 Task: Learn more about a business.
Action: Mouse moved to (747, 99)
Screenshot: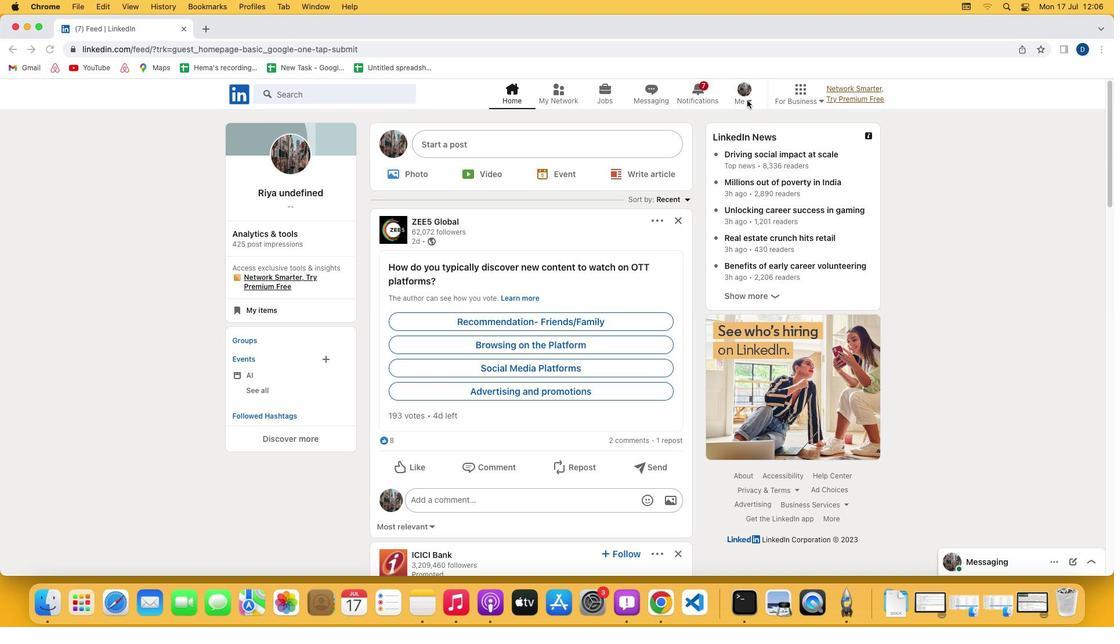 
Action: Mouse pressed left at (747, 99)
Screenshot: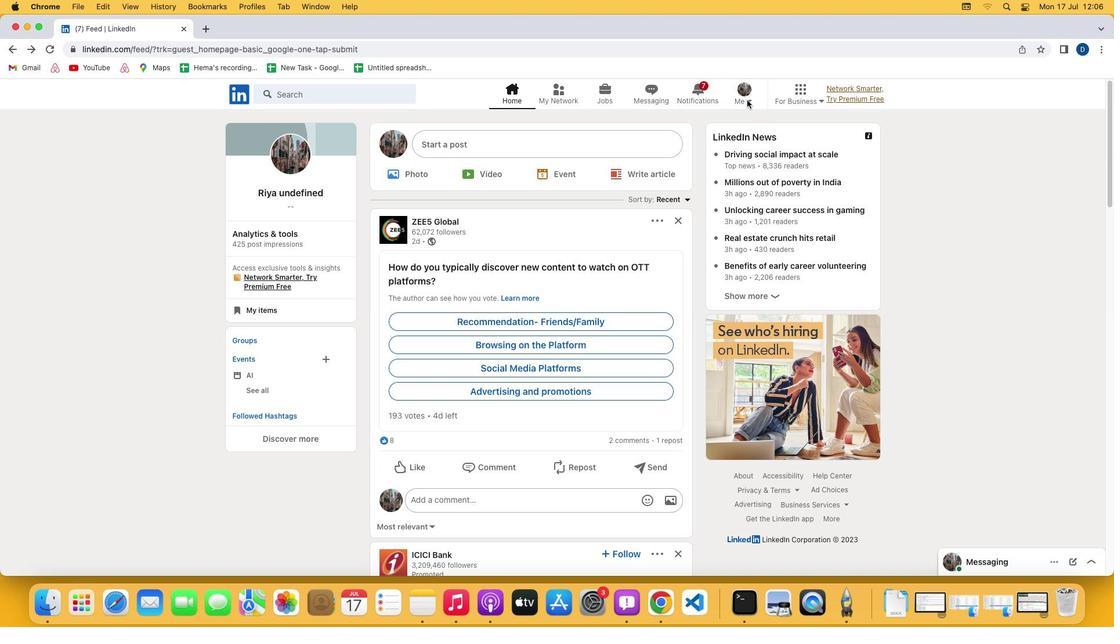 
Action: Mouse moved to (749, 100)
Screenshot: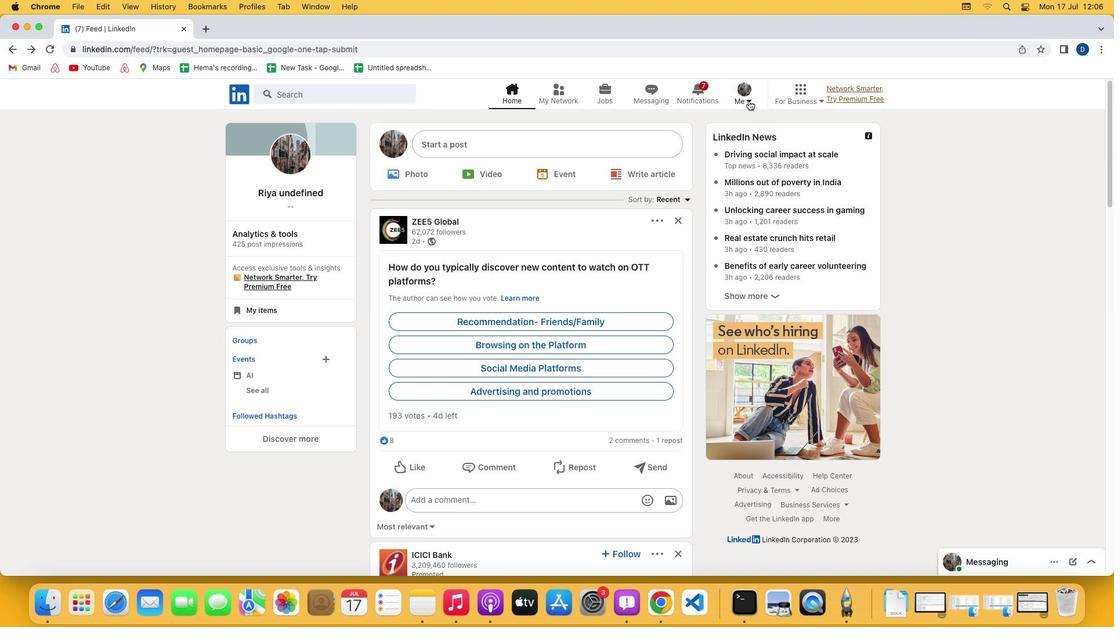 
Action: Mouse pressed left at (749, 100)
Screenshot: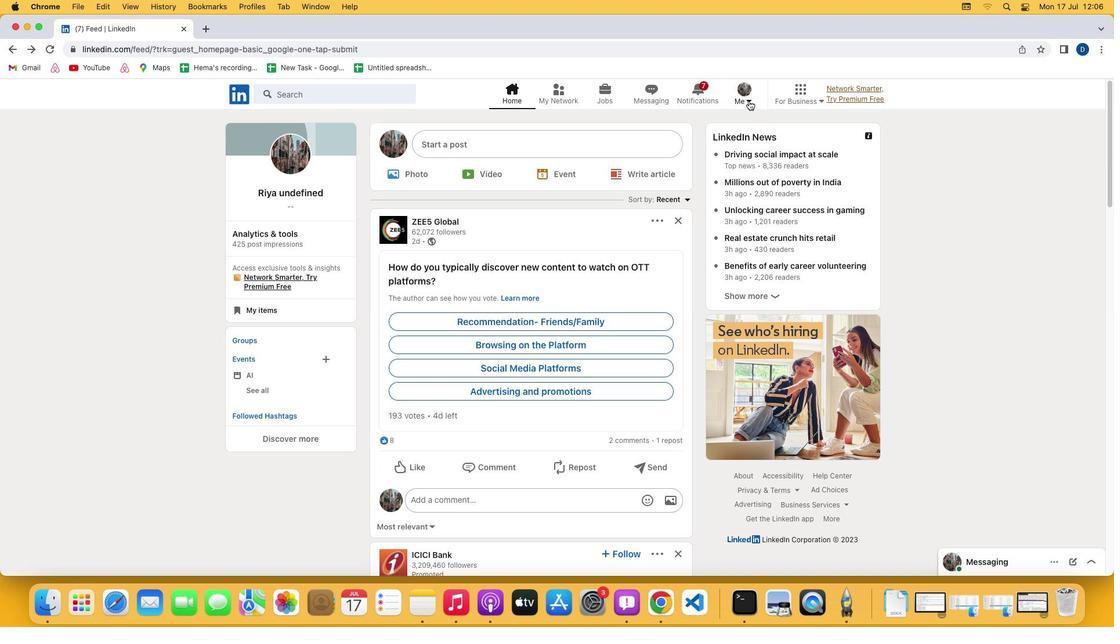 
Action: Mouse moved to (674, 220)
Screenshot: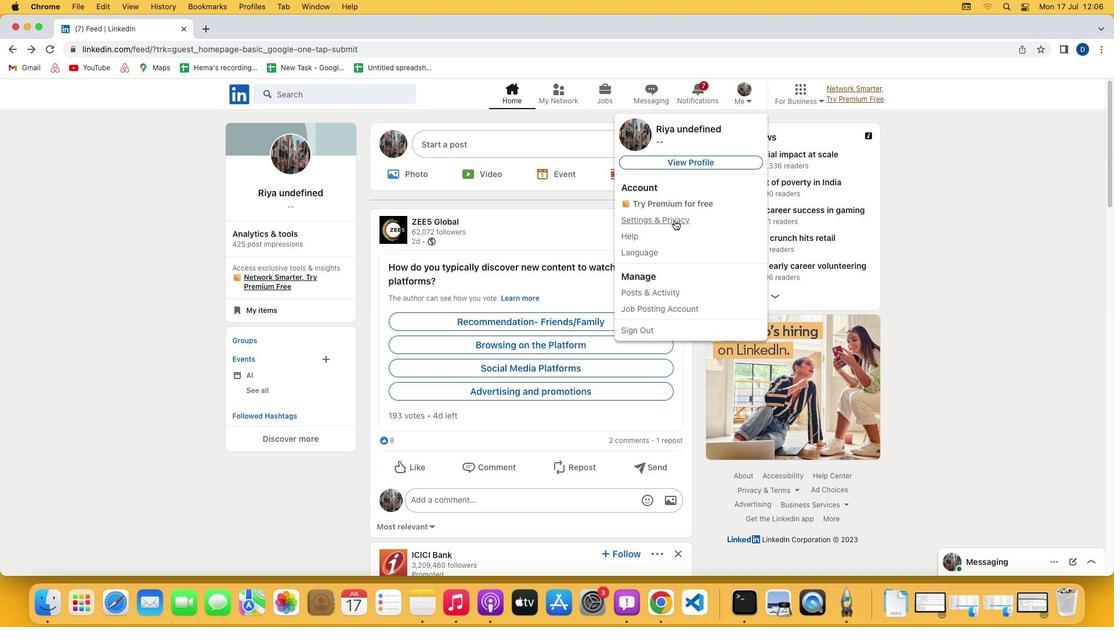 
Action: Mouse pressed left at (674, 220)
Screenshot: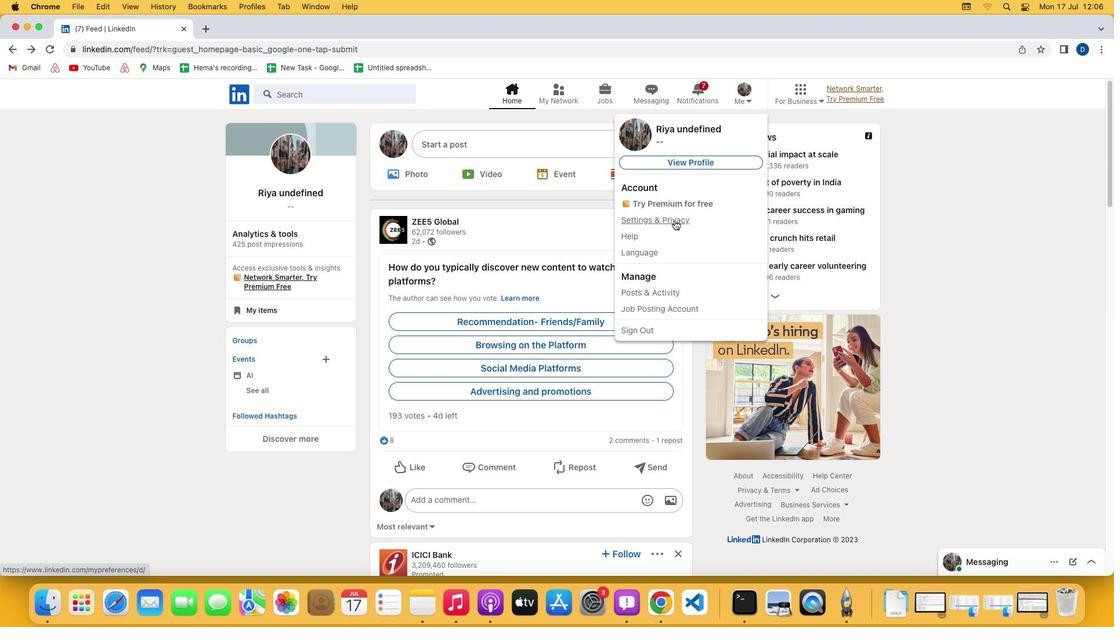 
Action: Mouse moved to (590, 311)
Screenshot: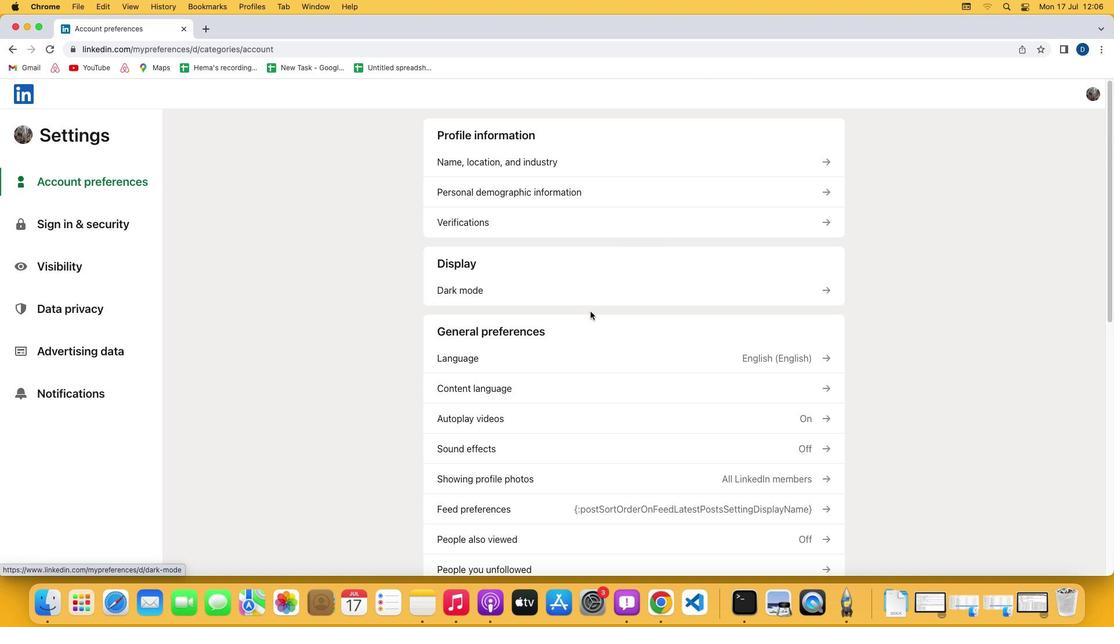 
Action: Mouse scrolled (590, 311) with delta (0, 0)
Screenshot: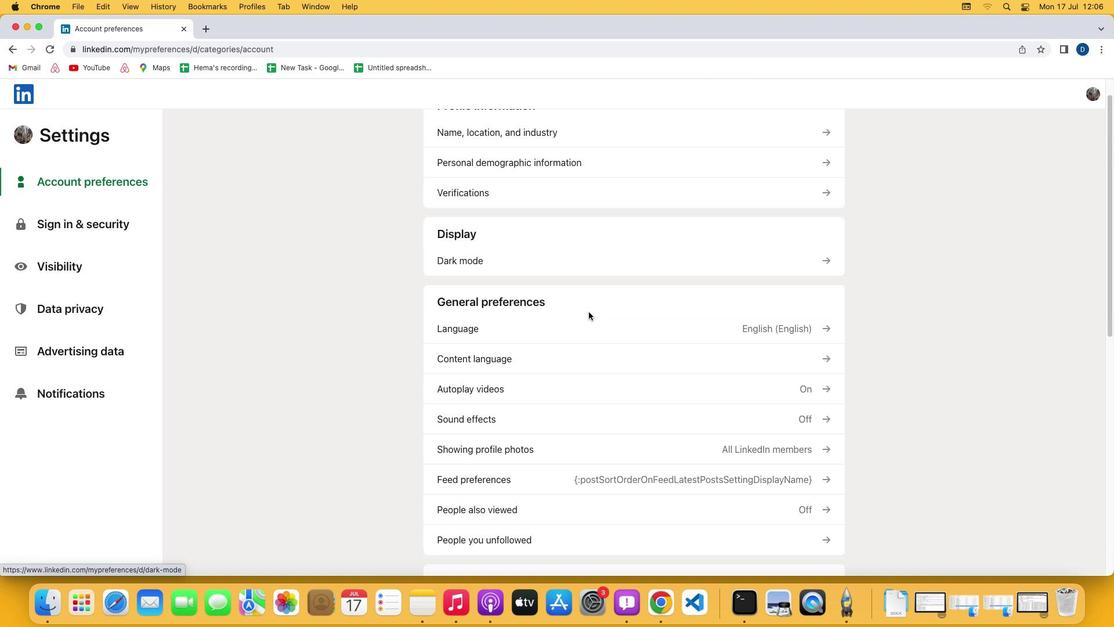 
Action: Mouse scrolled (590, 311) with delta (0, 0)
Screenshot: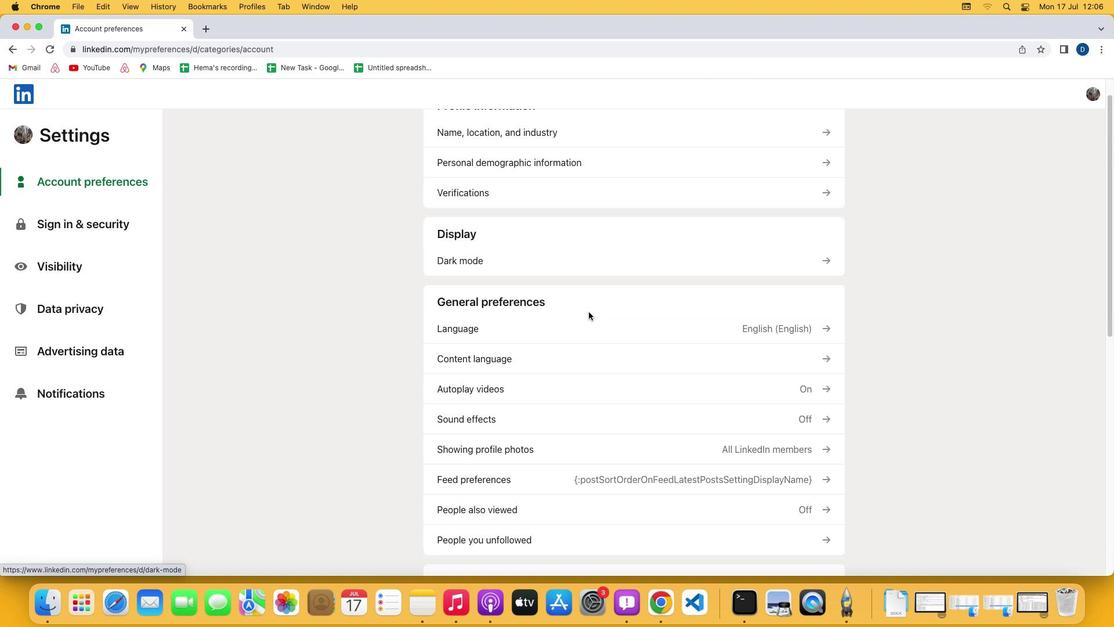 
Action: Mouse scrolled (590, 311) with delta (0, -1)
Screenshot: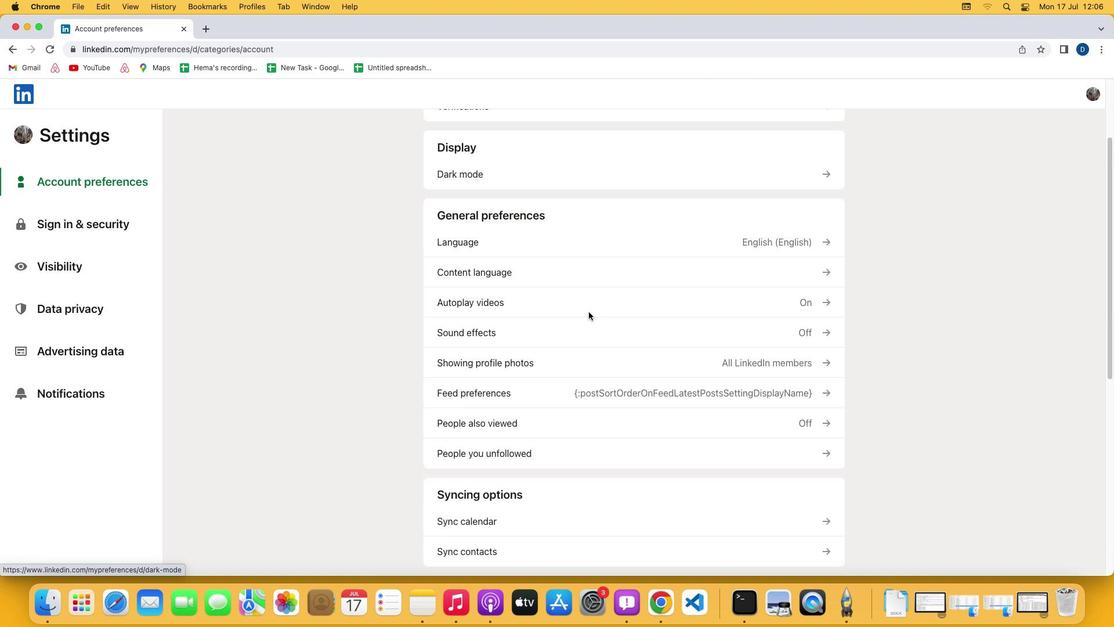 
Action: Mouse moved to (588, 311)
Screenshot: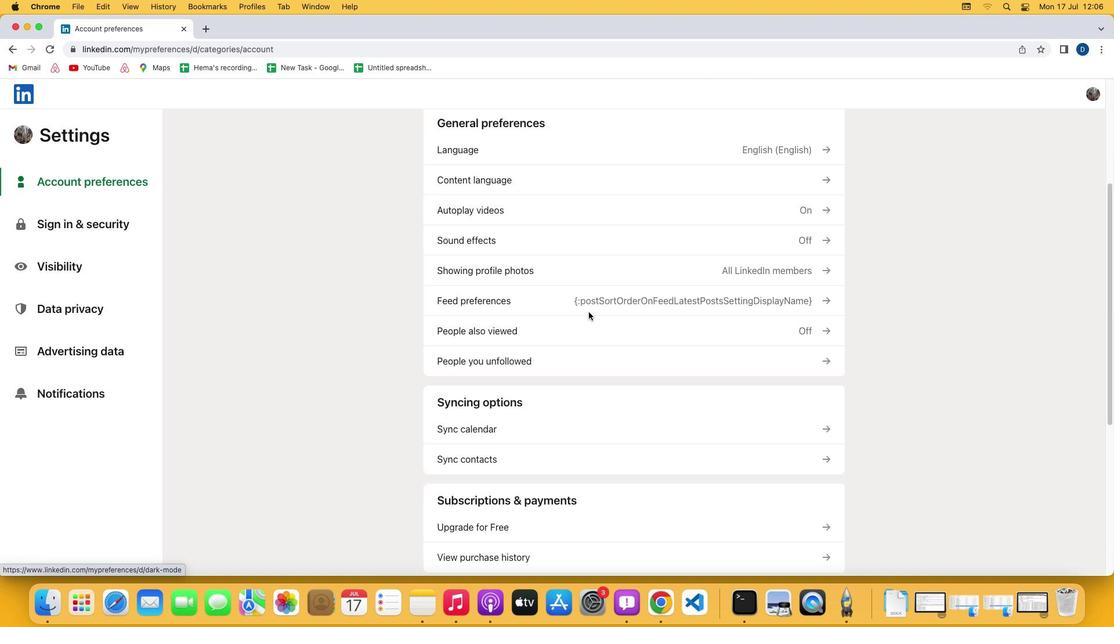 
Action: Mouse scrolled (588, 311) with delta (0, -2)
Screenshot: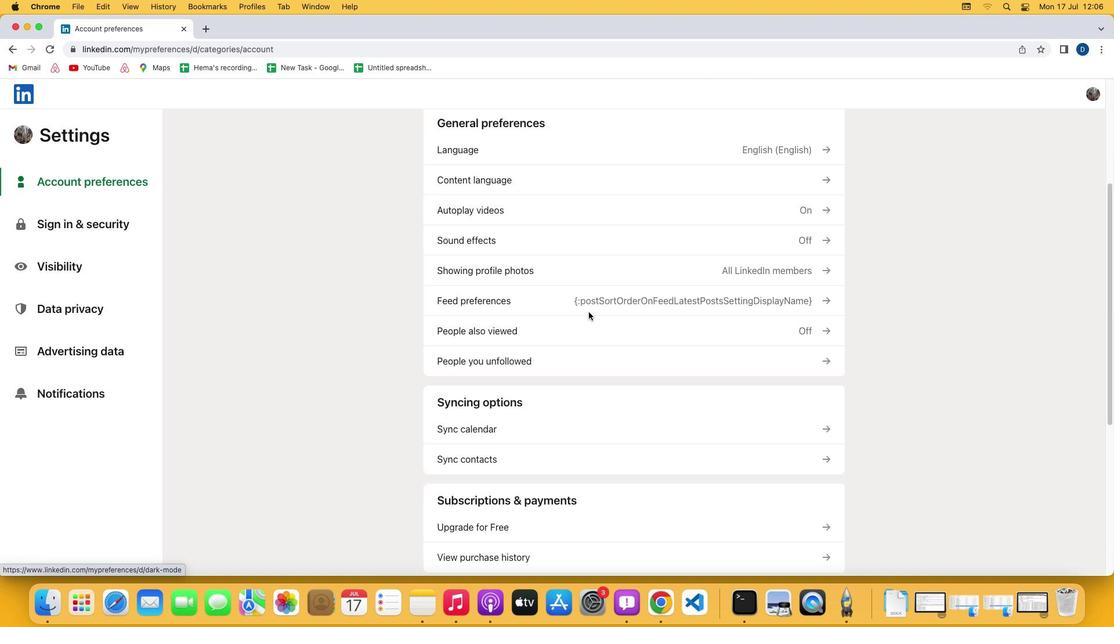 
Action: Mouse moved to (588, 312)
Screenshot: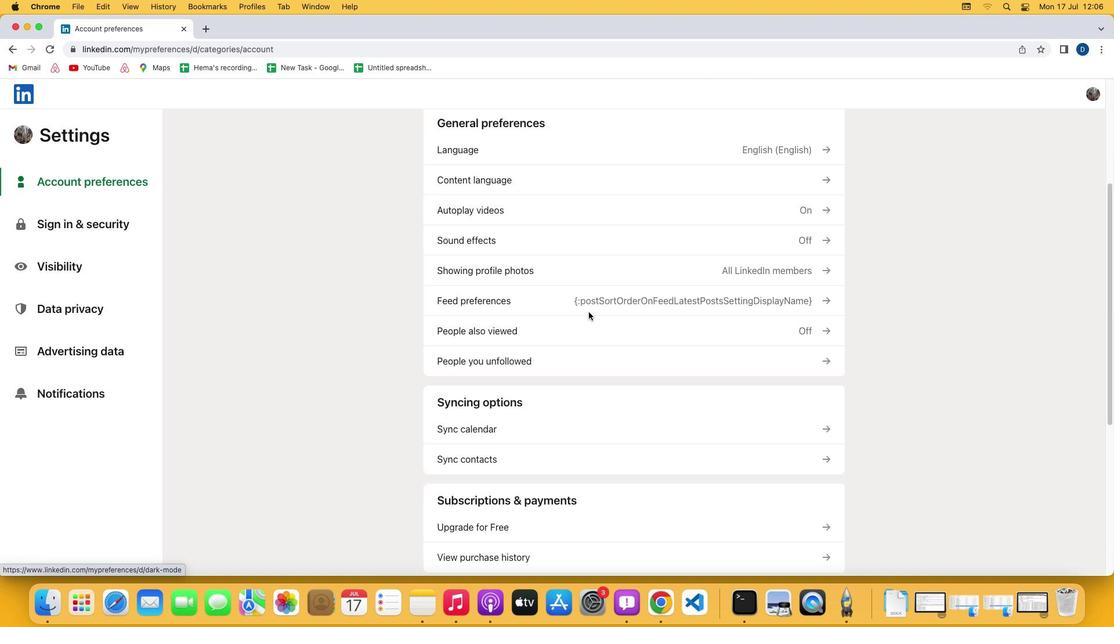 
Action: Mouse scrolled (588, 312) with delta (0, 0)
Screenshot: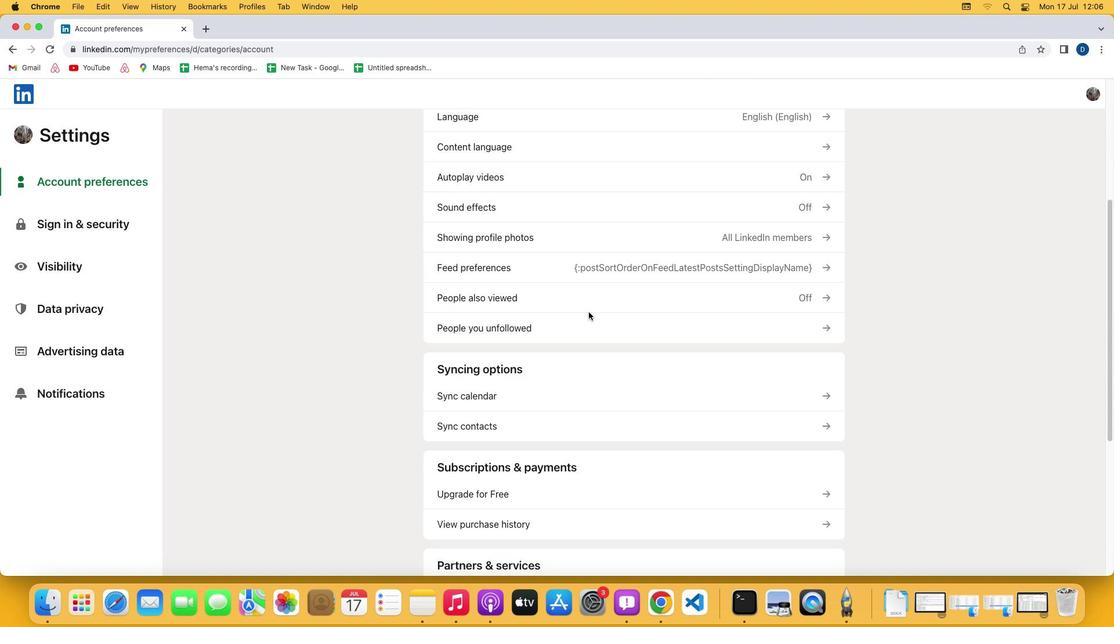 
Action: Mouse scrolled (588, 312) with delta (0, 0)
Screenshot: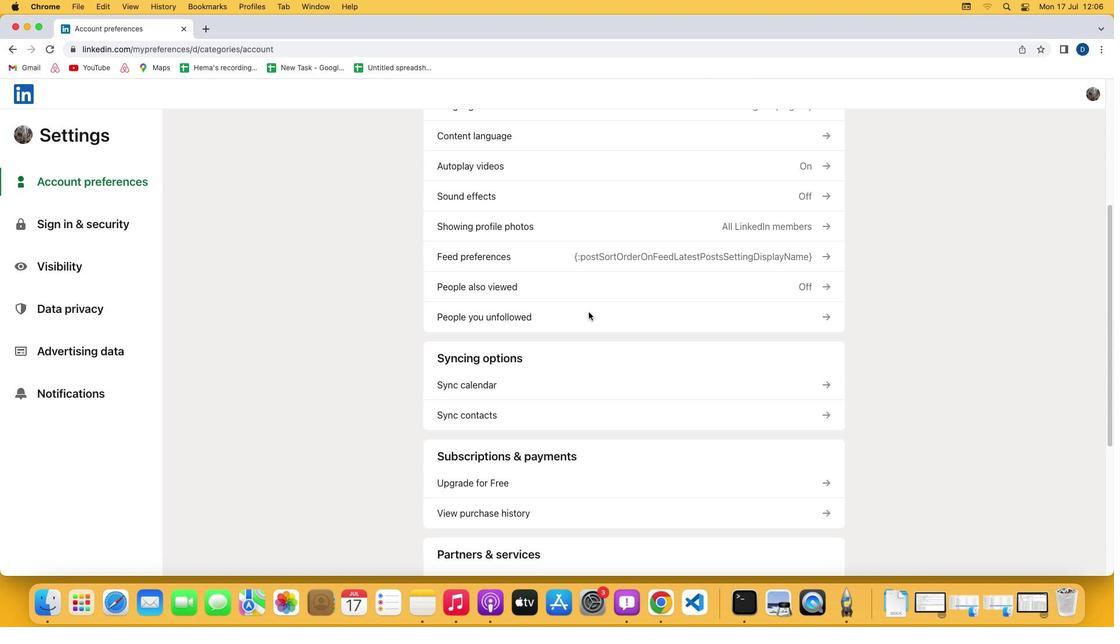 
Action: Mouse scrolled (588, 312) with delta (0, -1)
Screenshot: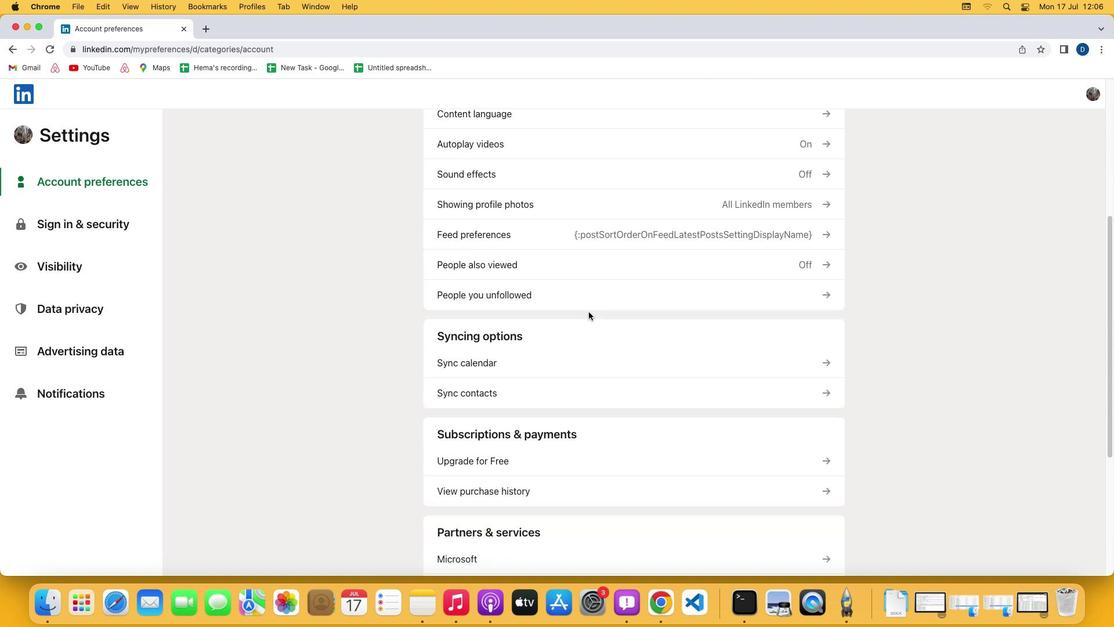 
Action: Mouse scrolled (588, 312) with delta (0, -1)
Screenshot: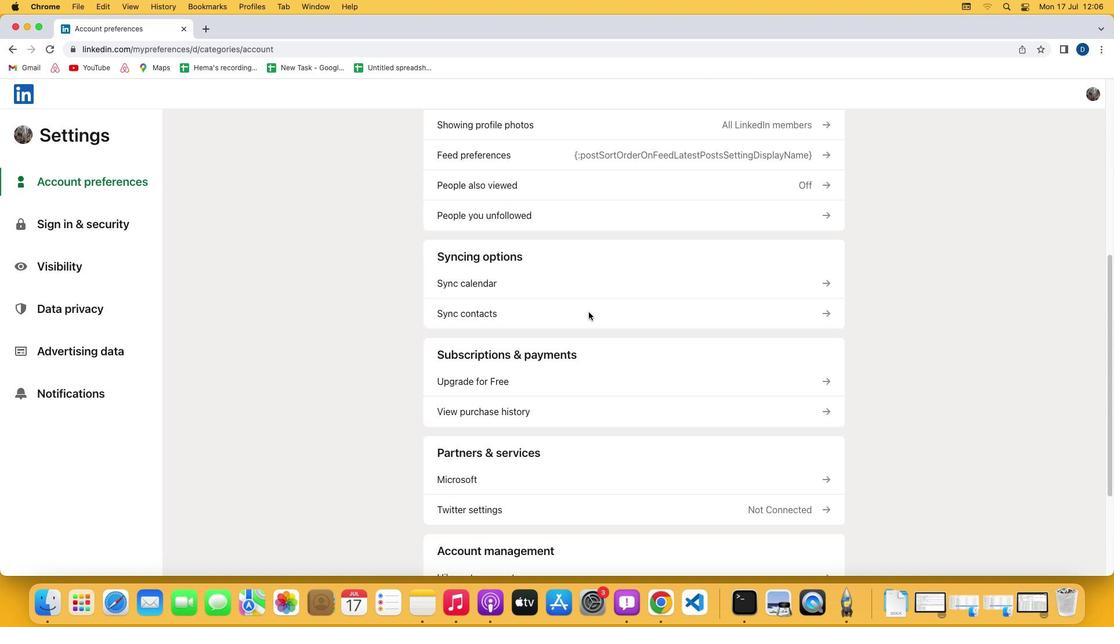 
Action: Mouse moved to (504, 315)
Screenshot: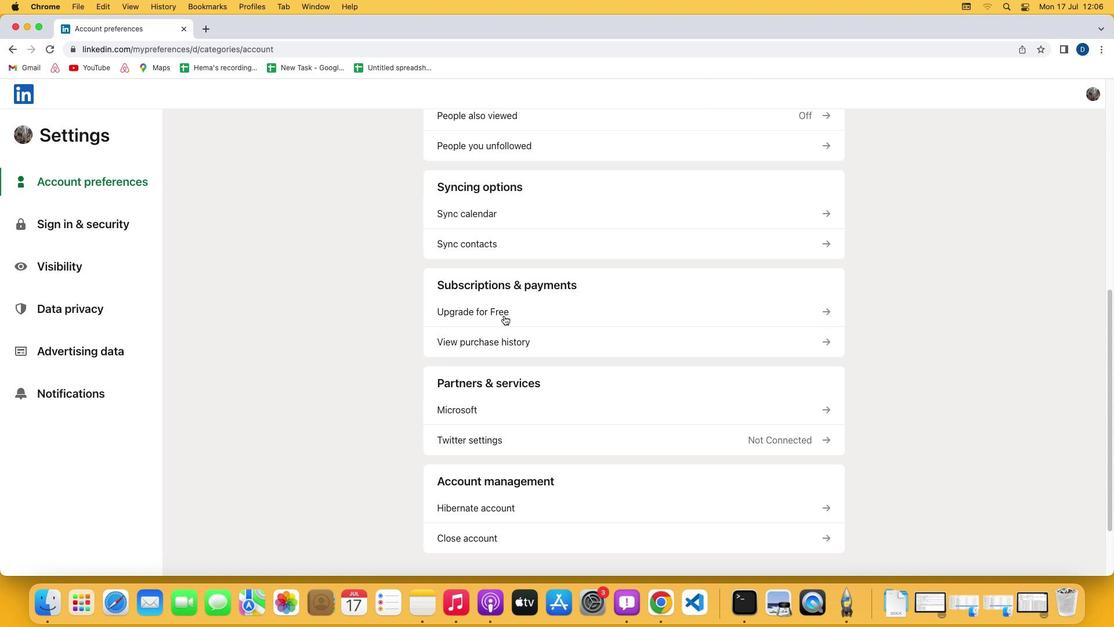 
Action: Mouse pressed left at (504, 315)
Screenshot: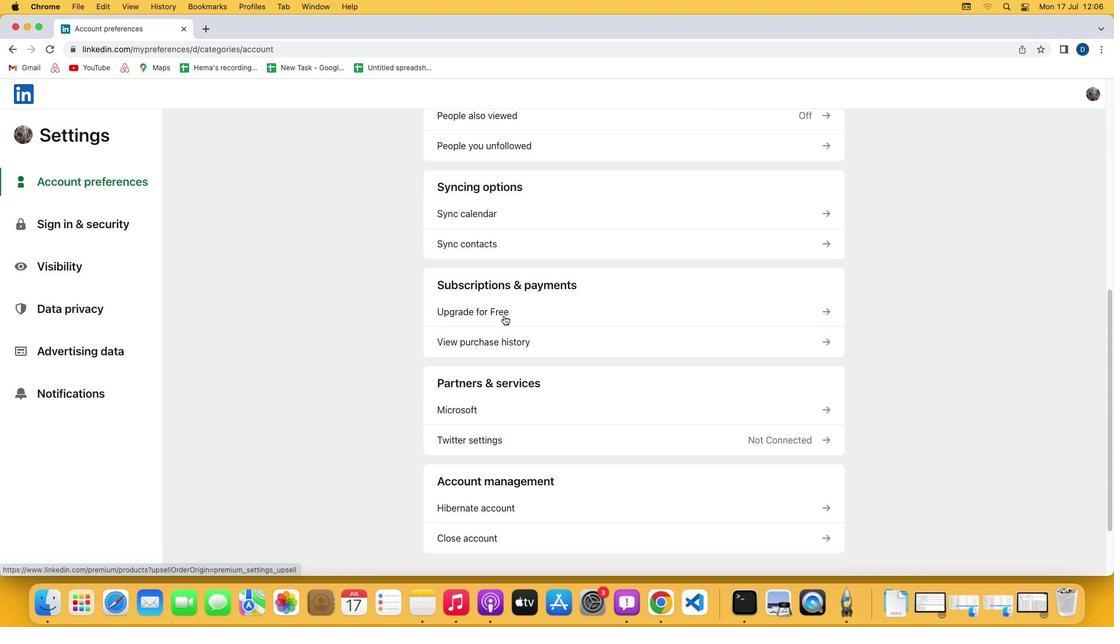 
Action: Mouse moved to (452, 340)
Screenshot: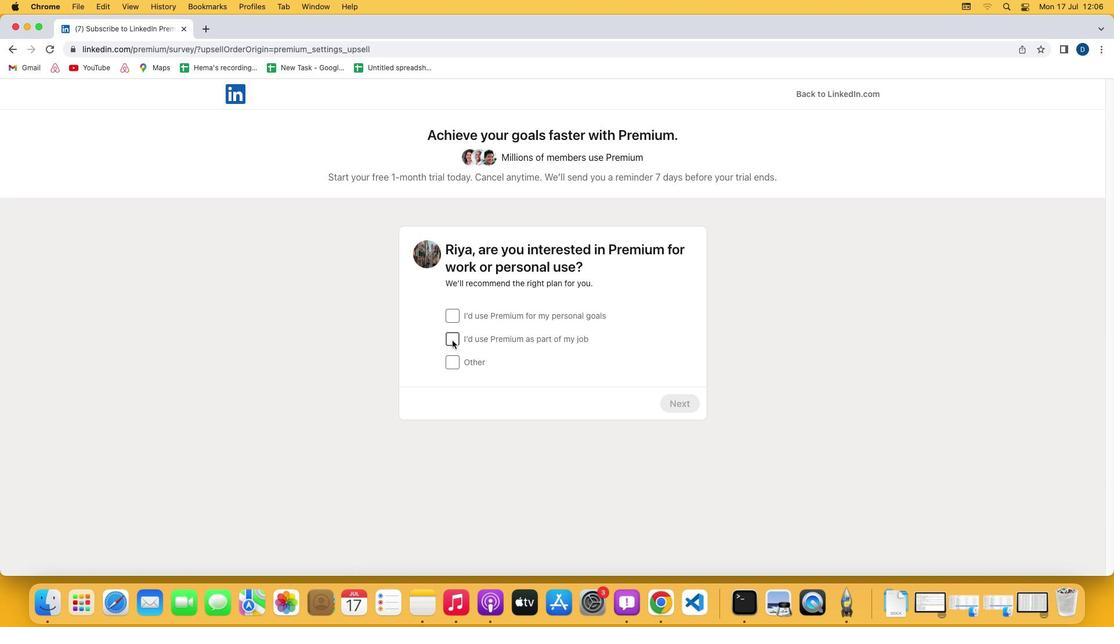 
Action: Mouse pressed left at (452, 340)
Screenshot: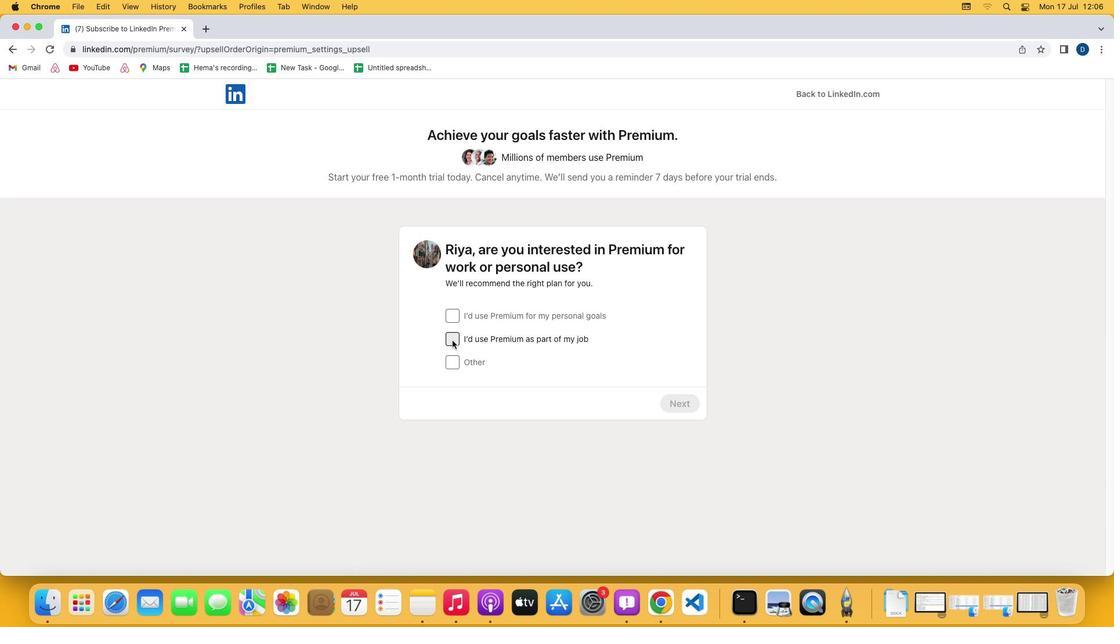 
Action: Mouse moved to (667, 400)
Screenshot: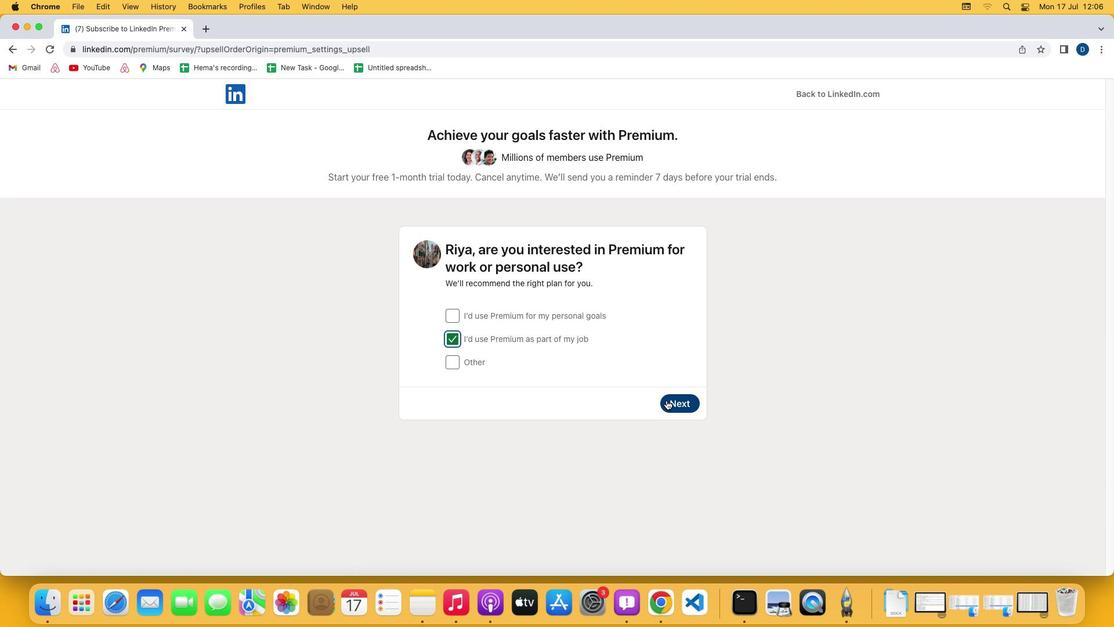 
Action: Mouse pressed left at (667, 400)
Screenshot: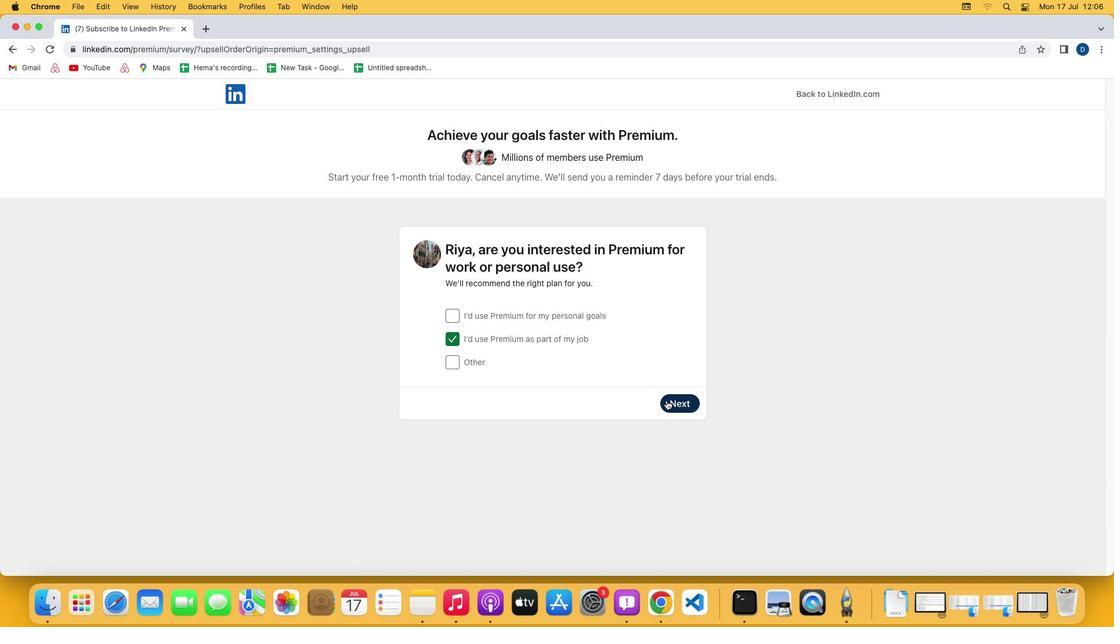
Action: Mouse moved to (448, 315)
Screenshot: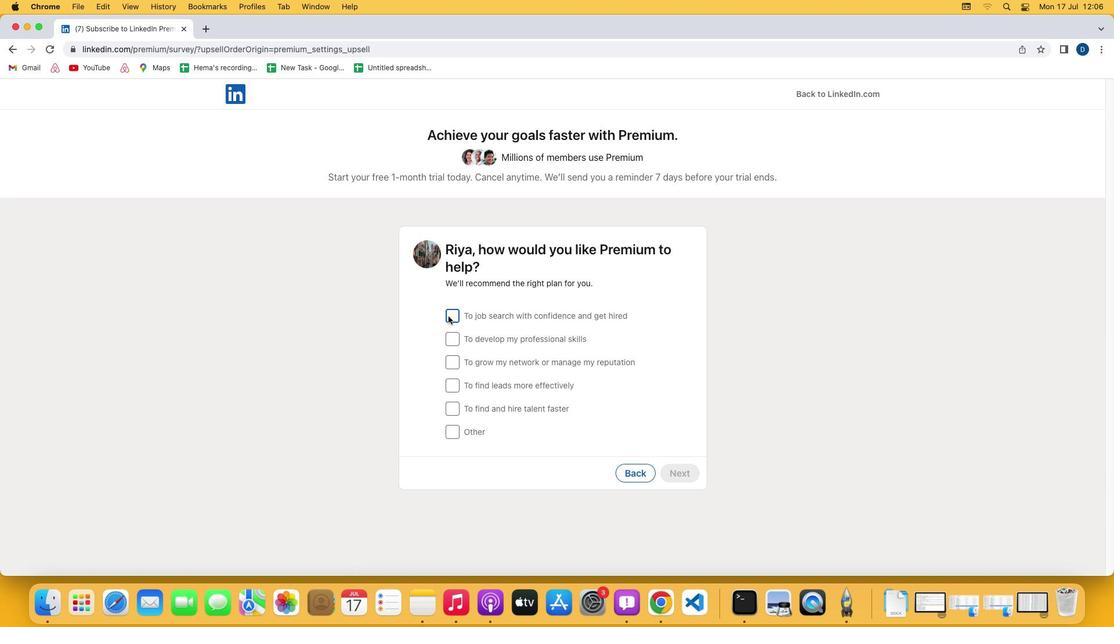 
Action: Mouse pressed left at (448, 315)
Screenshot: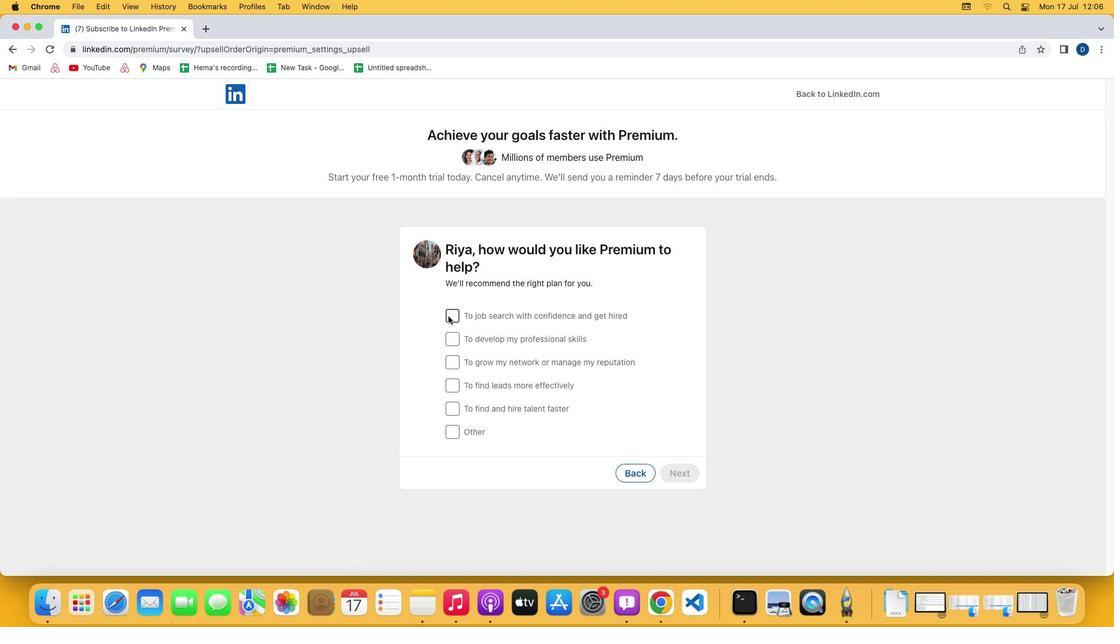 
Action: Mouse moved to (673, 474)
Screenshot: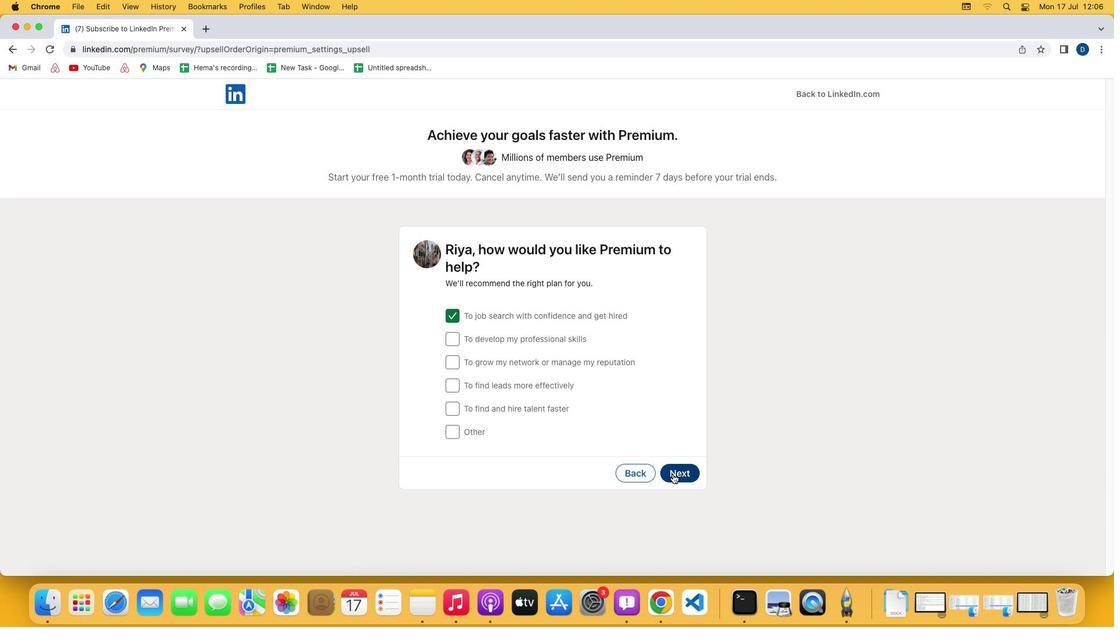 
Action: Mouse pressed left at (673, 474)
Screenshot: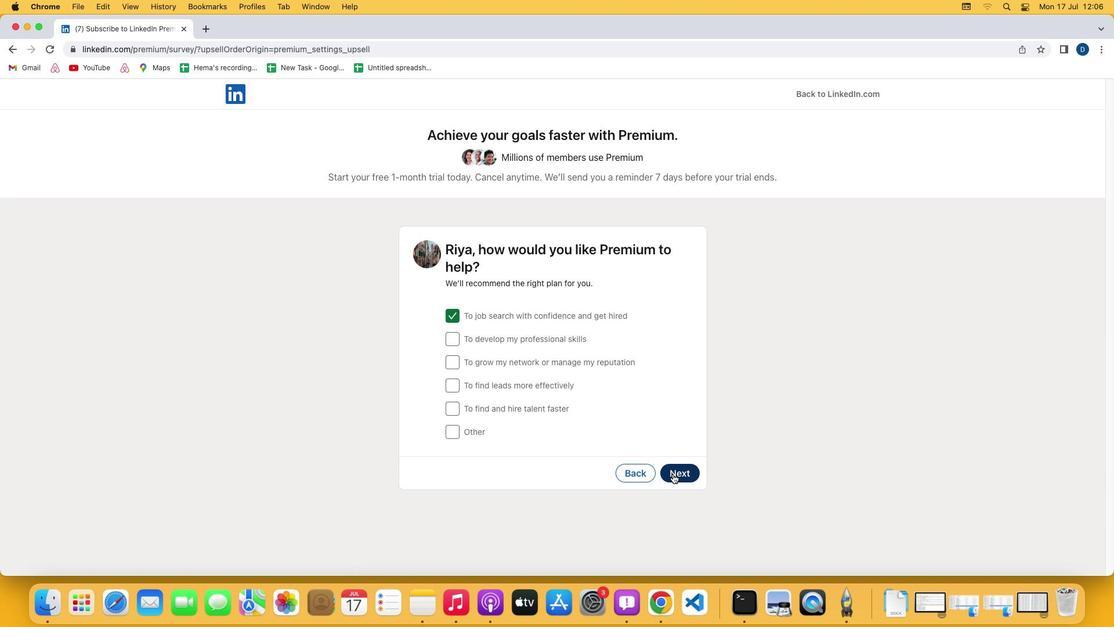 
Action: Mouse moved to (451, 432)
Screenshot: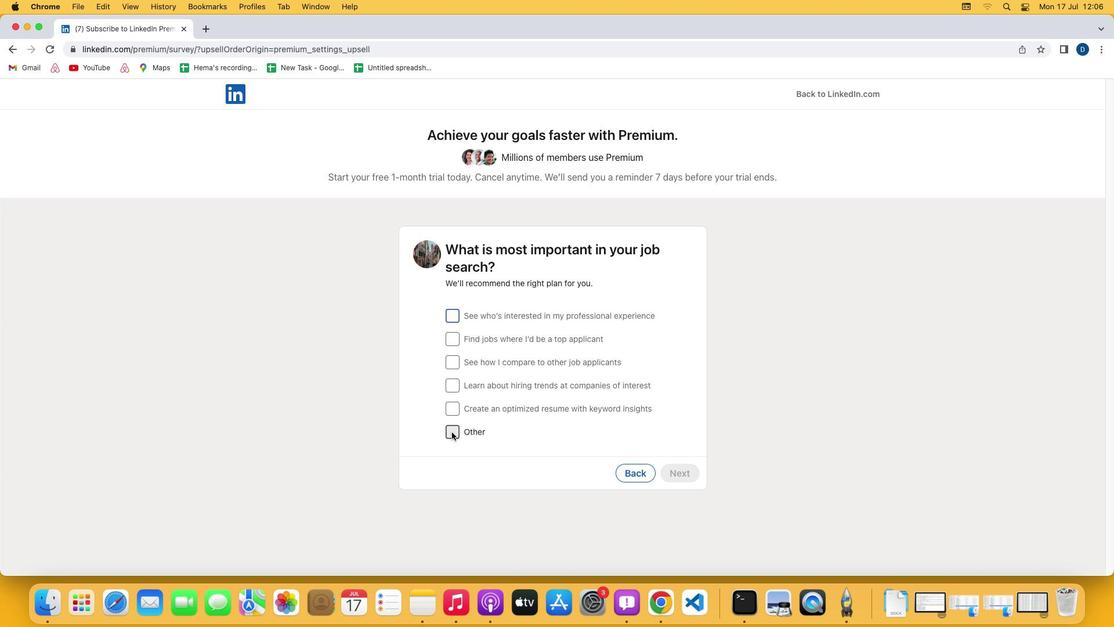 
Action: Mouse pressed left at (451, 432)
Screenshot: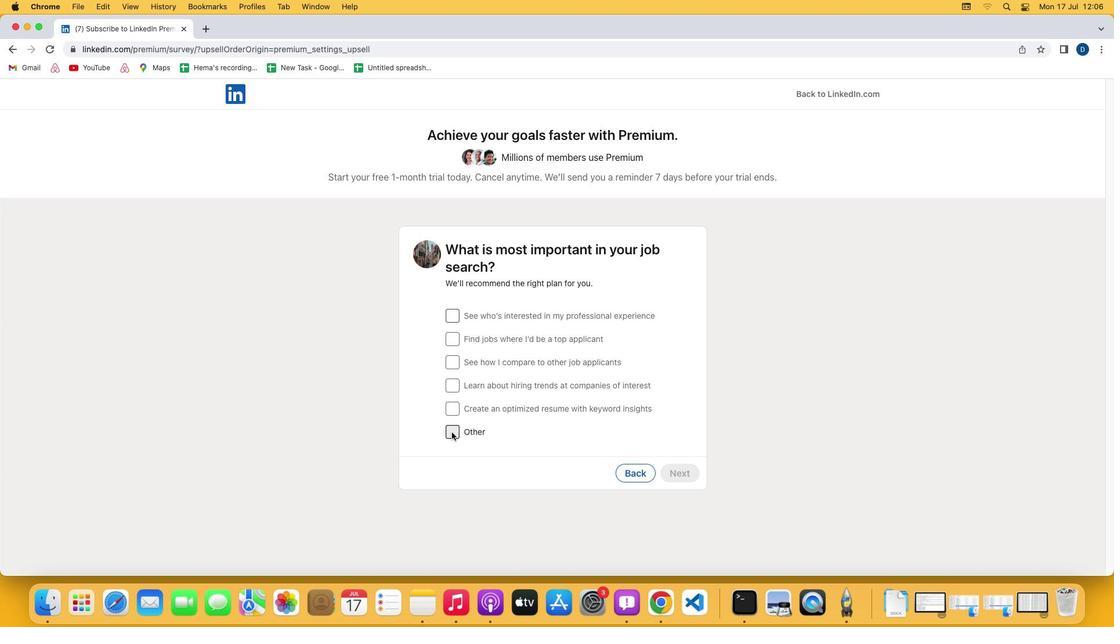 
Action: Mouse moved to (681, 470)
Screenshot: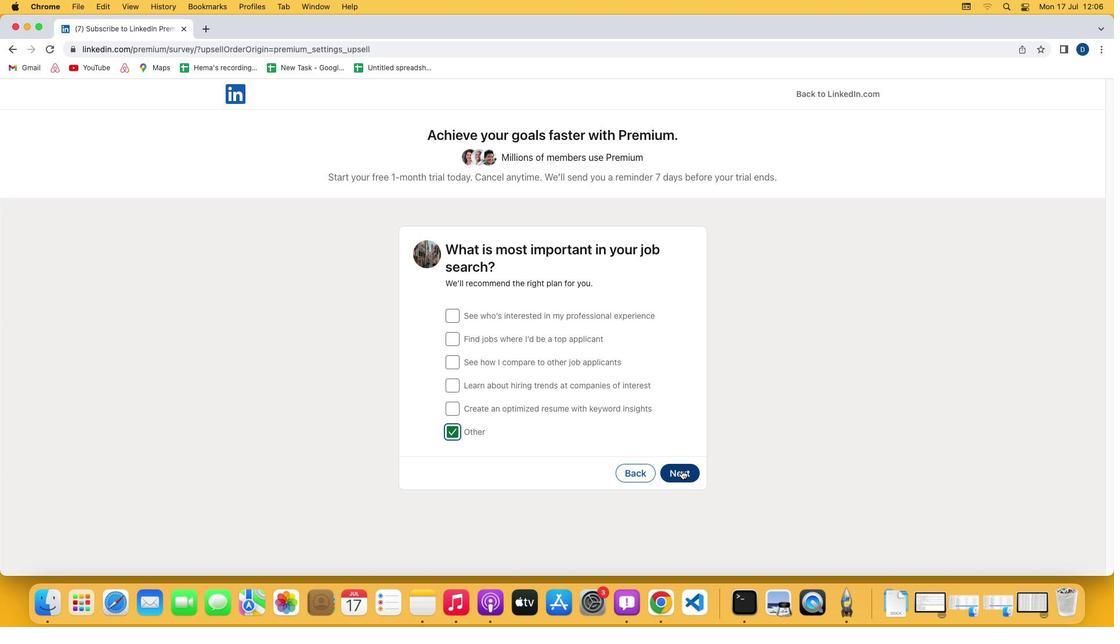 
Action: Mouse pressed left at (681, 470)
Screenshot: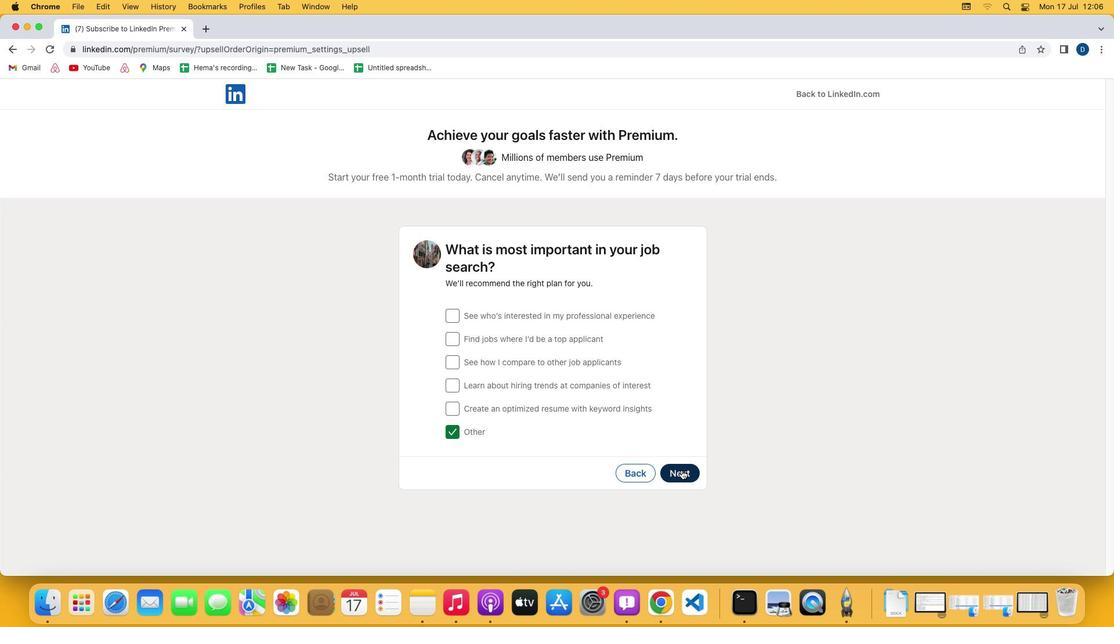 
Action: Mouse moved to (481, 479)
Screenshot: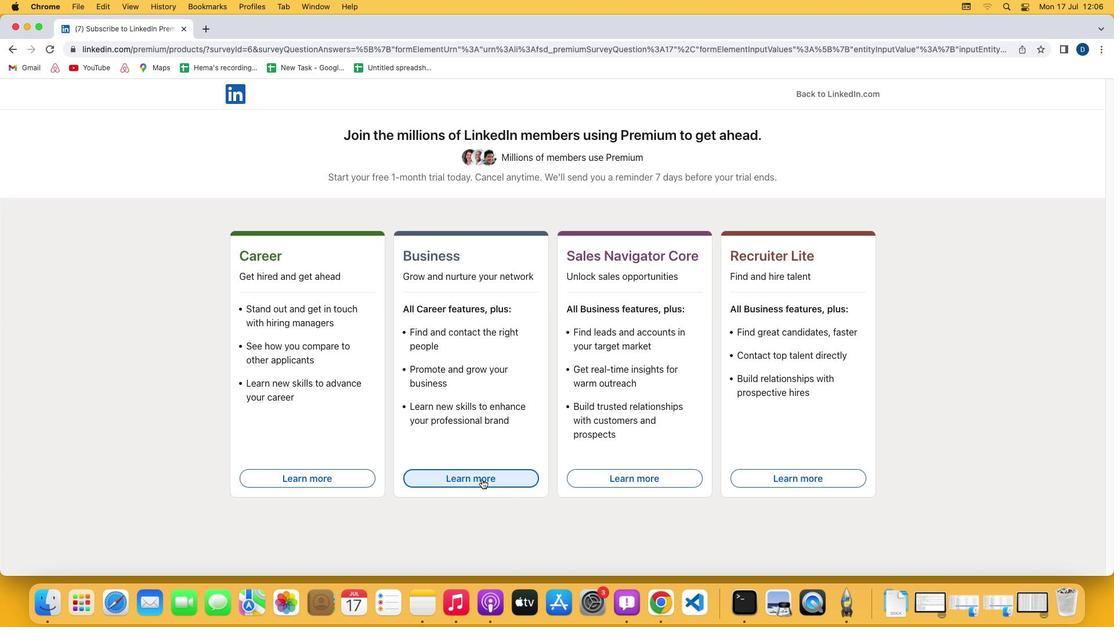 
Action: Mouse pressed left at (481, 479)
Screenshot: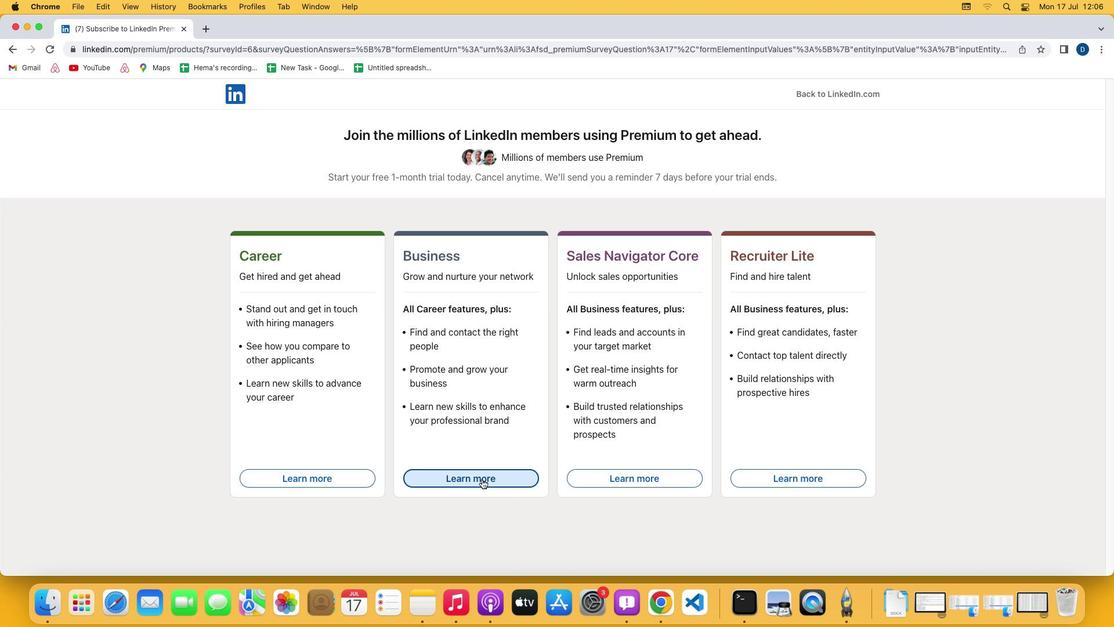
